 Task: Set the Company Name to "Softage" under new customer in creating a New Invoice.
Action: Mouse moved to (157, 18)
Screenshot: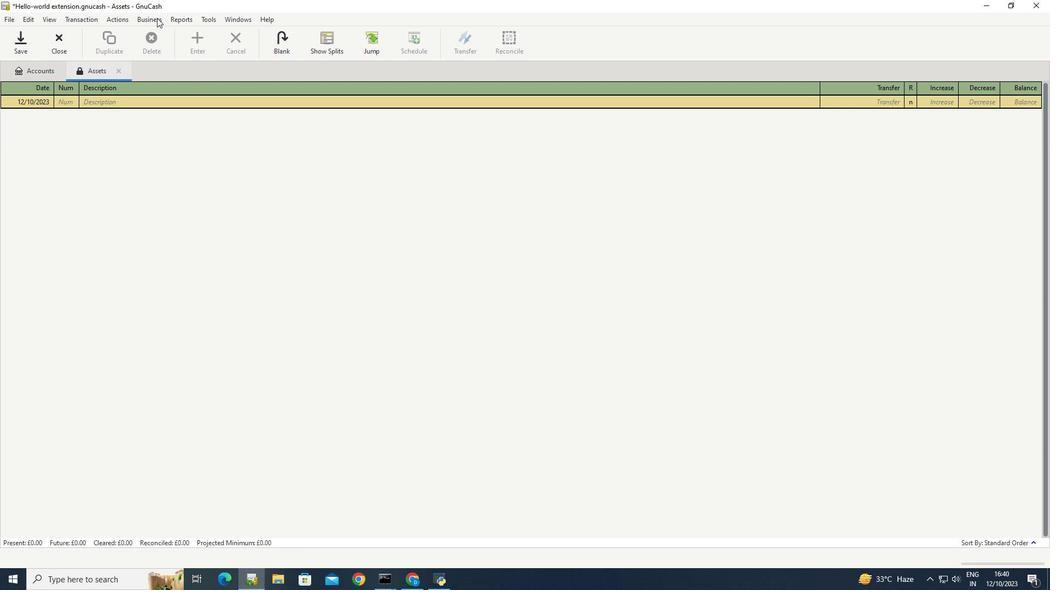 
Action: Mouse pressed left at (157, 18)
Screenshot: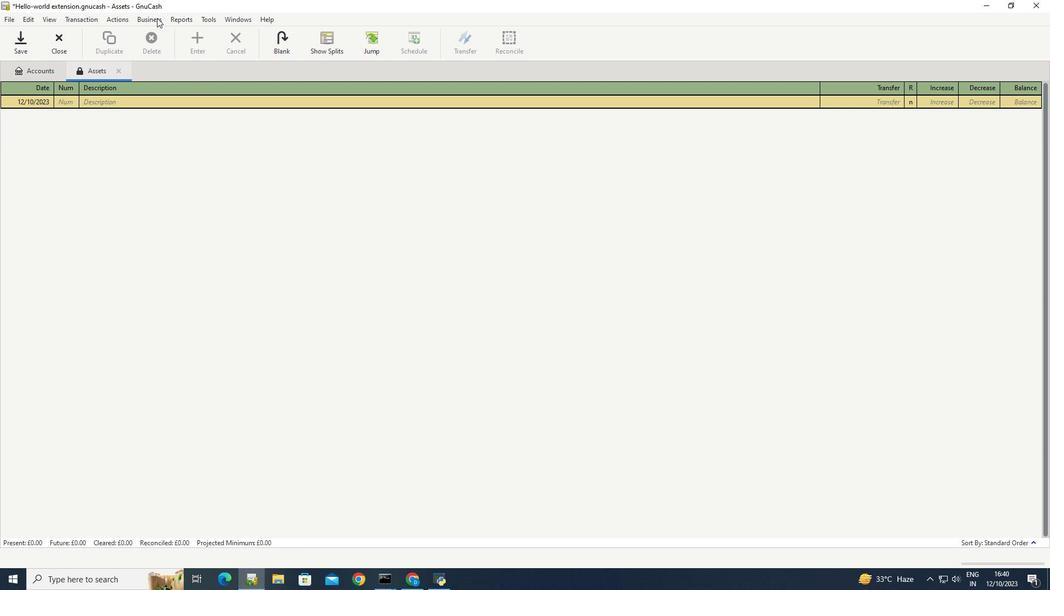 
Action: Mouse moved to (275, 73)
Screenshot: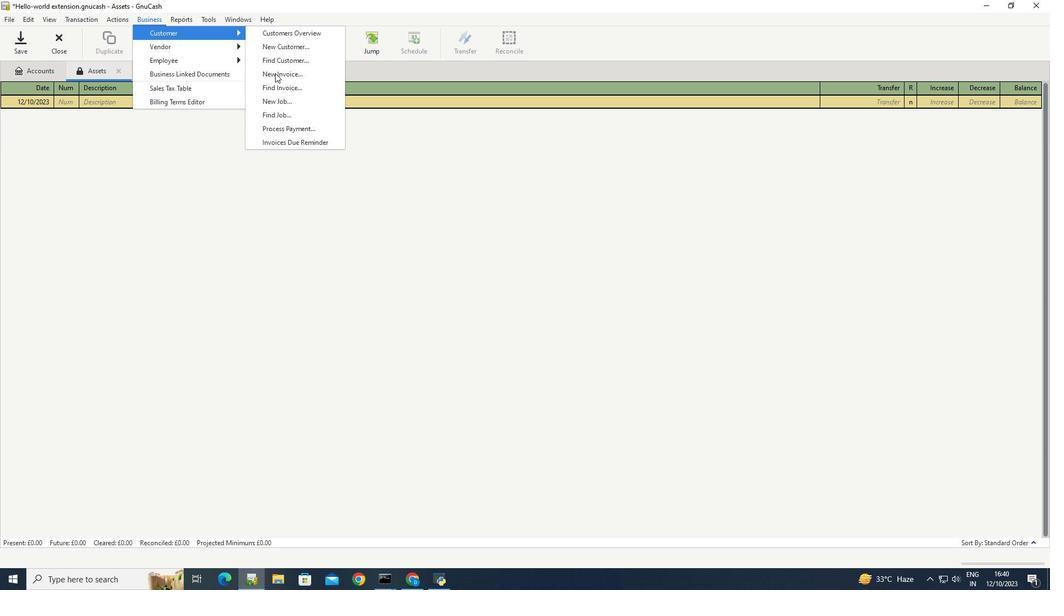 
Action: Mouse pressed left at (275, 73)
Screenshot: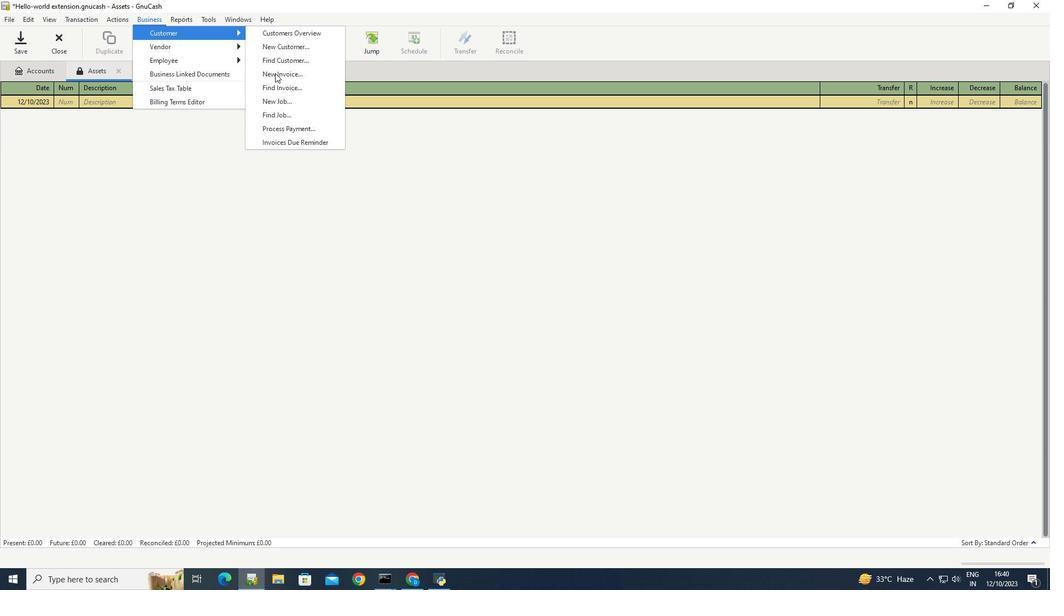 
Action: Mouse moved to (590, 290)
Screenshot: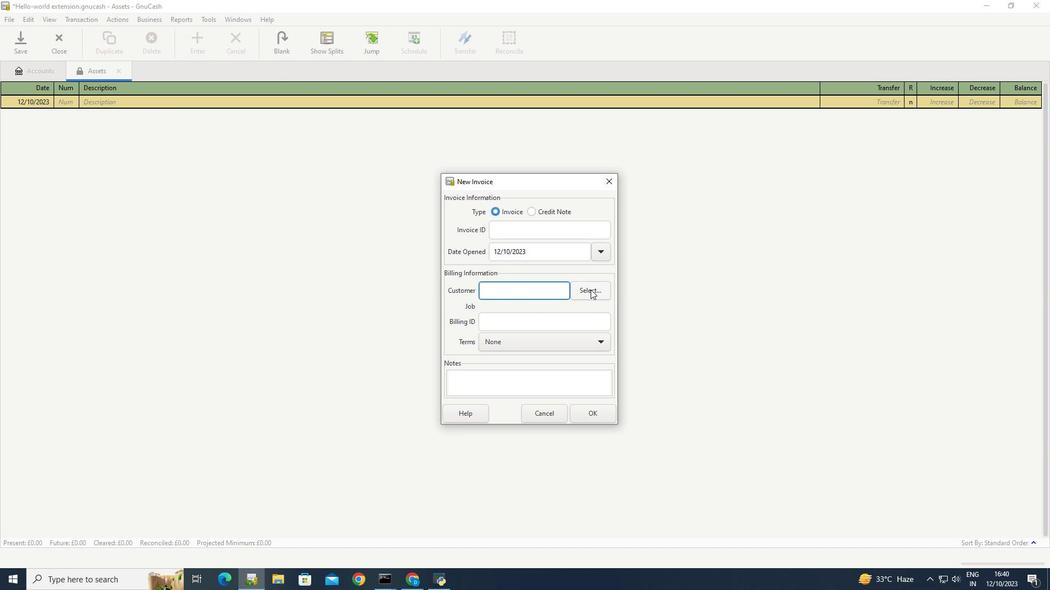 
Action: Mouse pressed left at (590, 290)
Screenshot: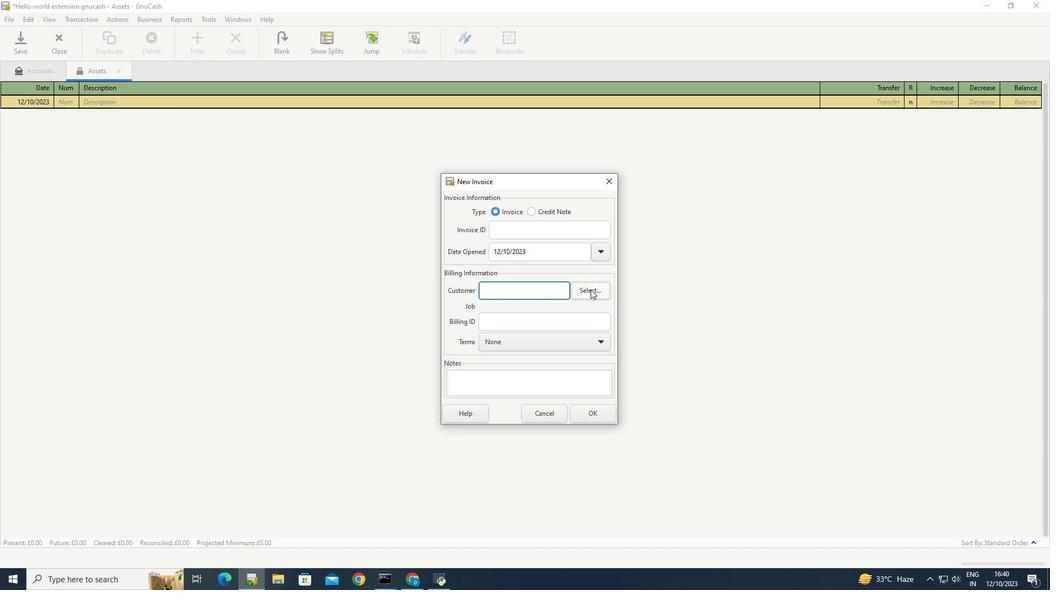 
Action: Mouse moved to (536, 374)
Screenshot: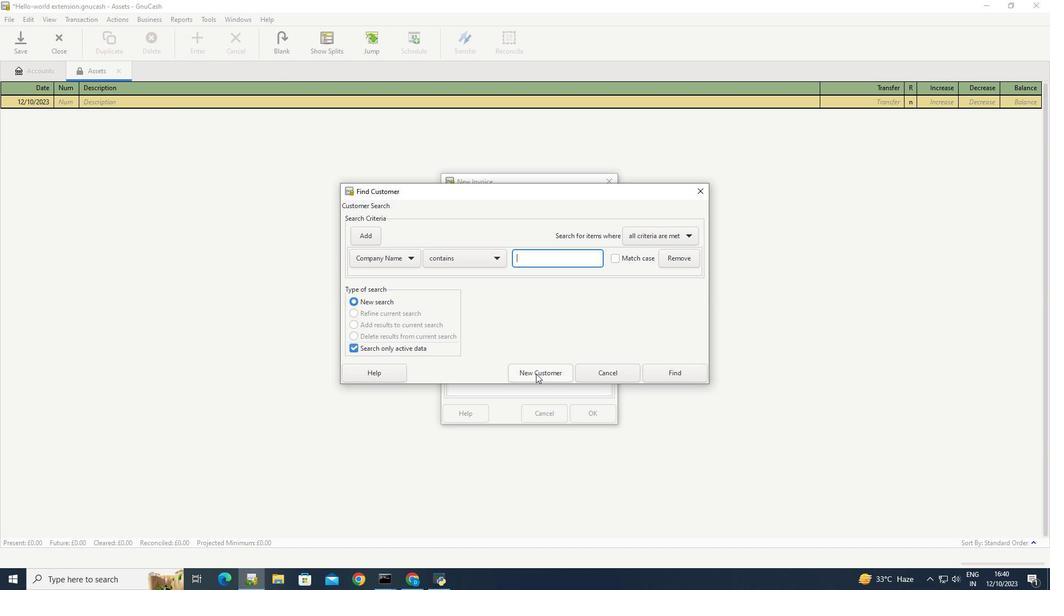 
Action: Mouse pressed left at (536, 374)
Screenshot: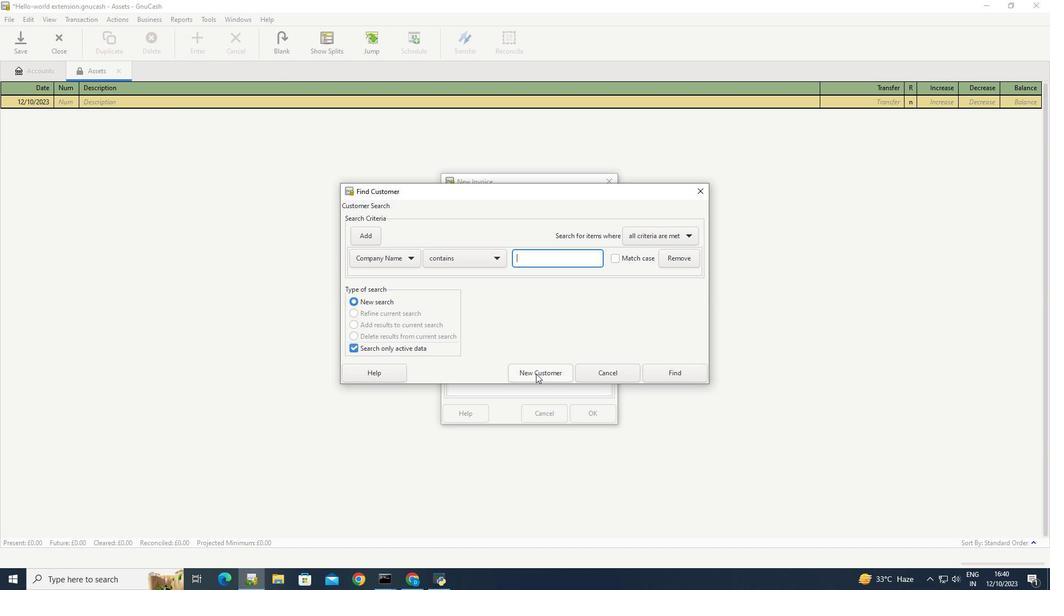 
Action: Mouse moved to (505, 206)
Screenshot: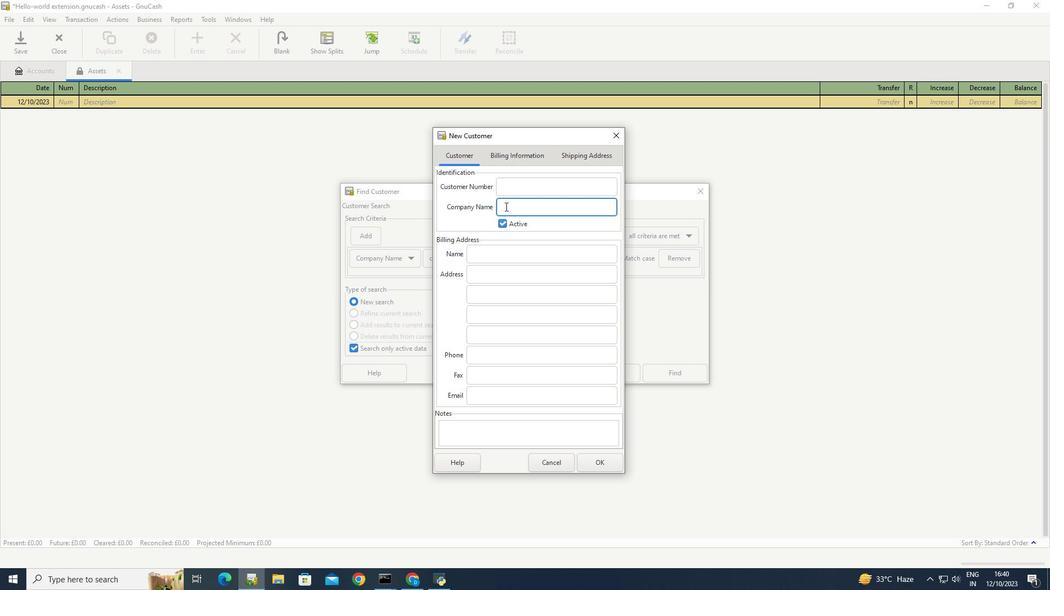 
Action: Mouse pressed left at (505, 206)
Screenshot: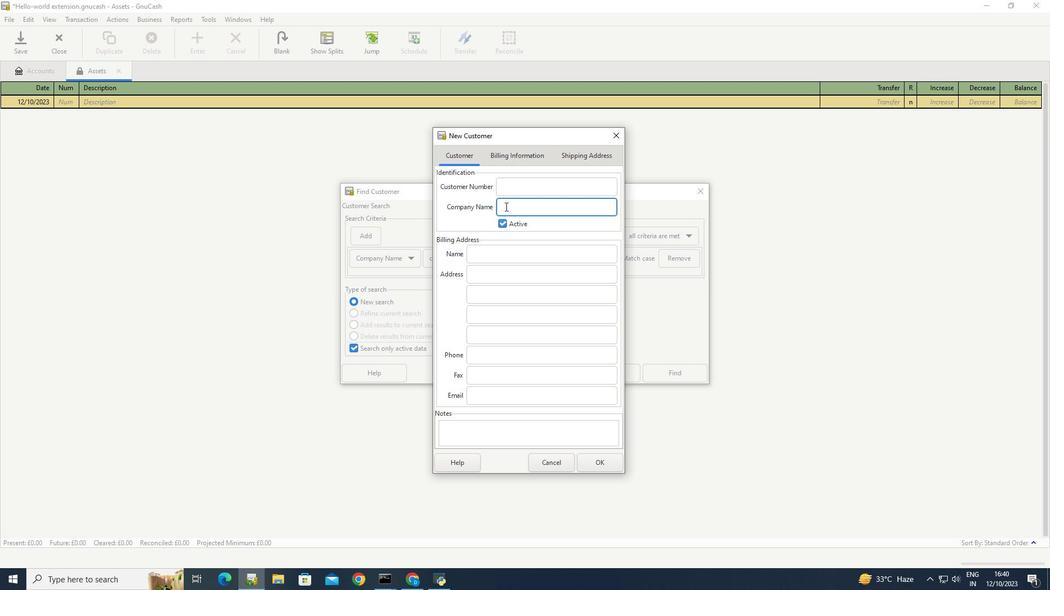 
Action: Key pressed <Key.caps_lock>S<Key.caps_lock>oftage
Screenshot: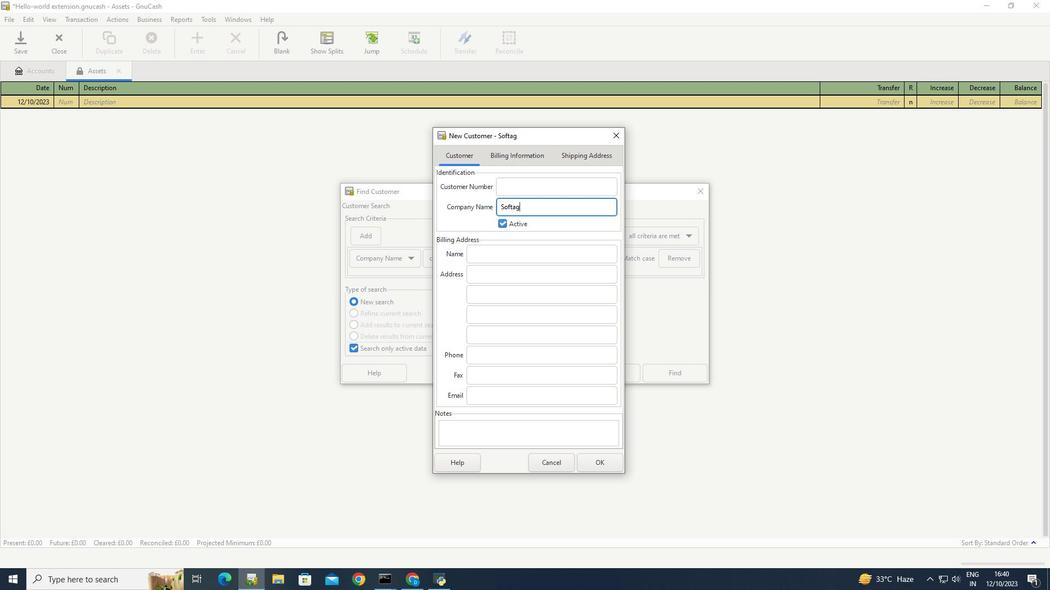 
Action: Mouse moved to (458, 222)
Screenshot: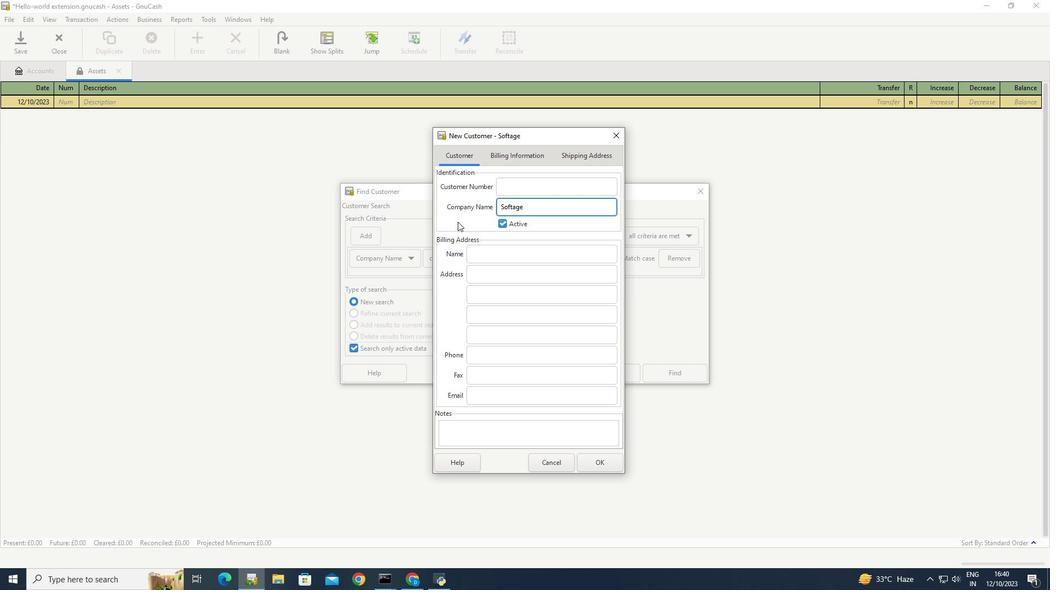 
Action: Mouse pressed left at (458, 222)
Screenshot: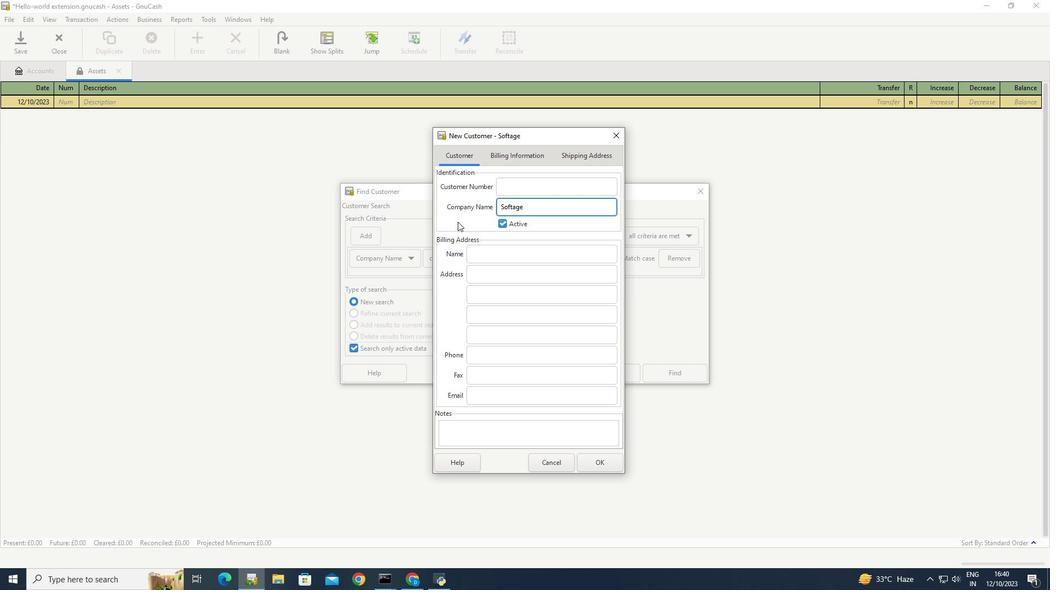 
